 Task: Add a dependency to the task Create a new online platform for online financial planning services , the existing task  Implement a new cloud-based contract review system for a company in the project ControlBridge
Action: Mouse moved to (51, 388)
Screenshot: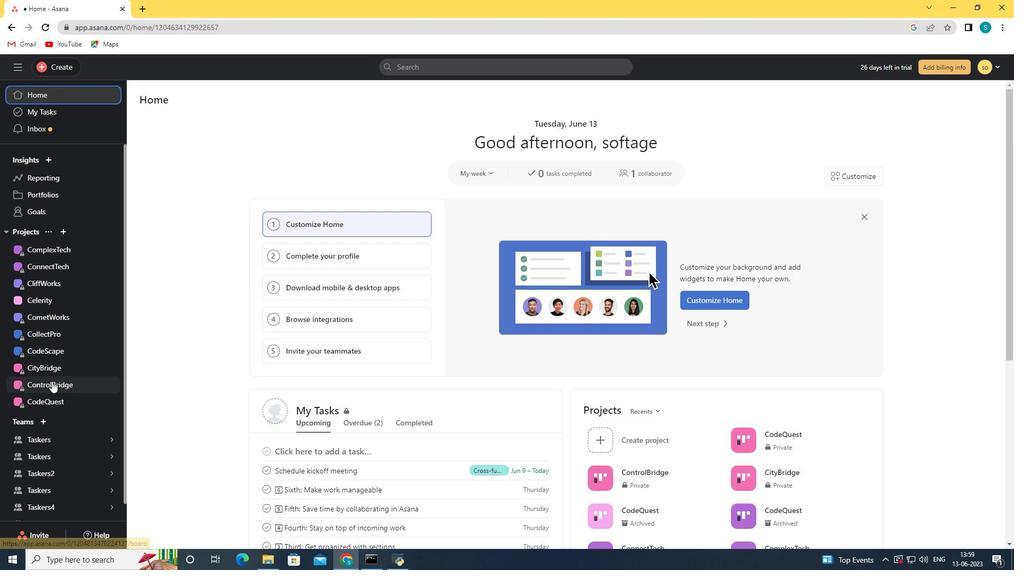 
Action: Mouse pressed left at (51, 388)
Screenshot: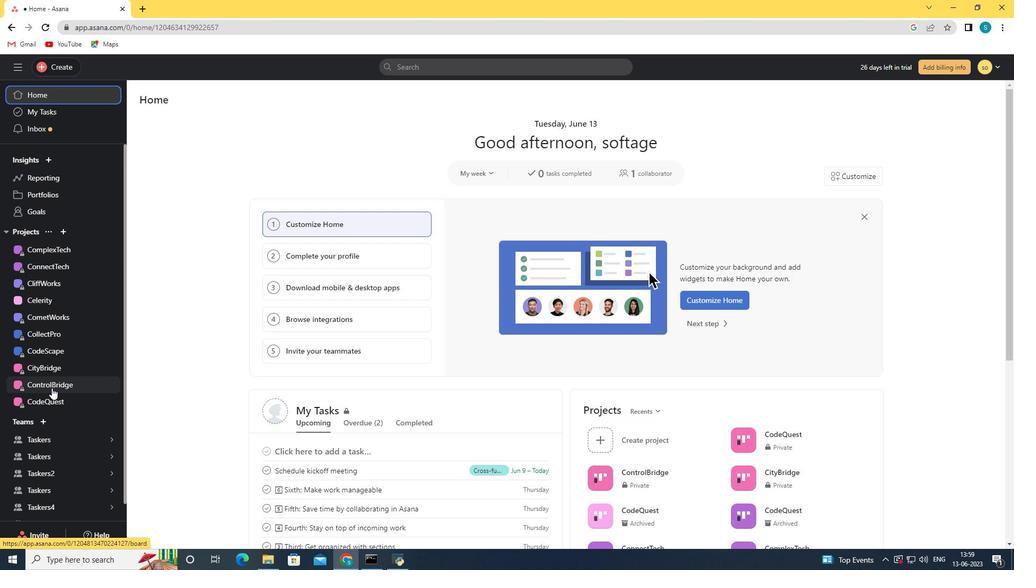 
Action: Mouse moved to (227, 363)
Screenshot: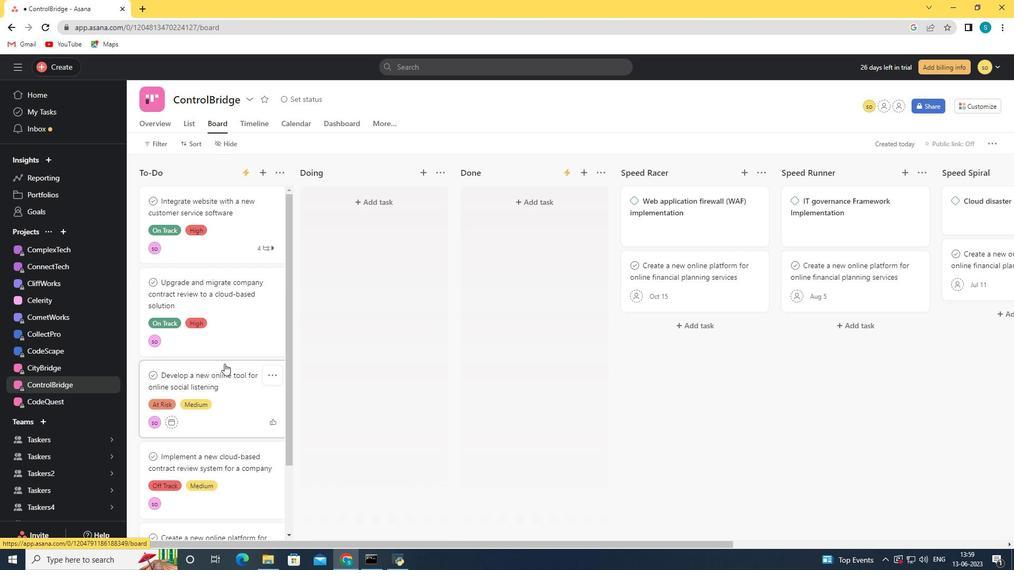 
Action: Mouse scrolled (227, 363) with delta (0, 0)
Screenshot: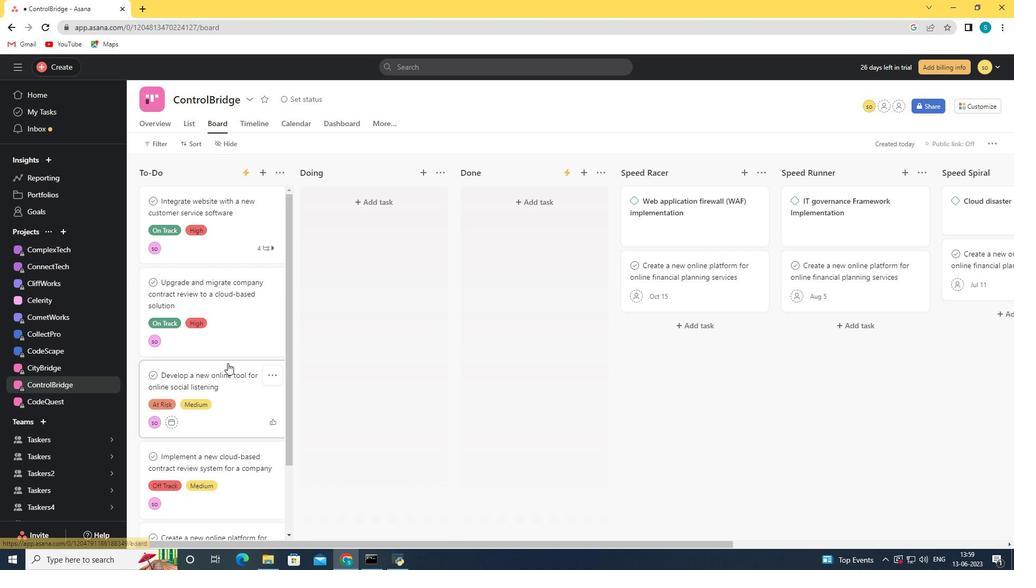 
Action: Mouse scrolled (227, 363) with delta (0, 0)
Screenshot: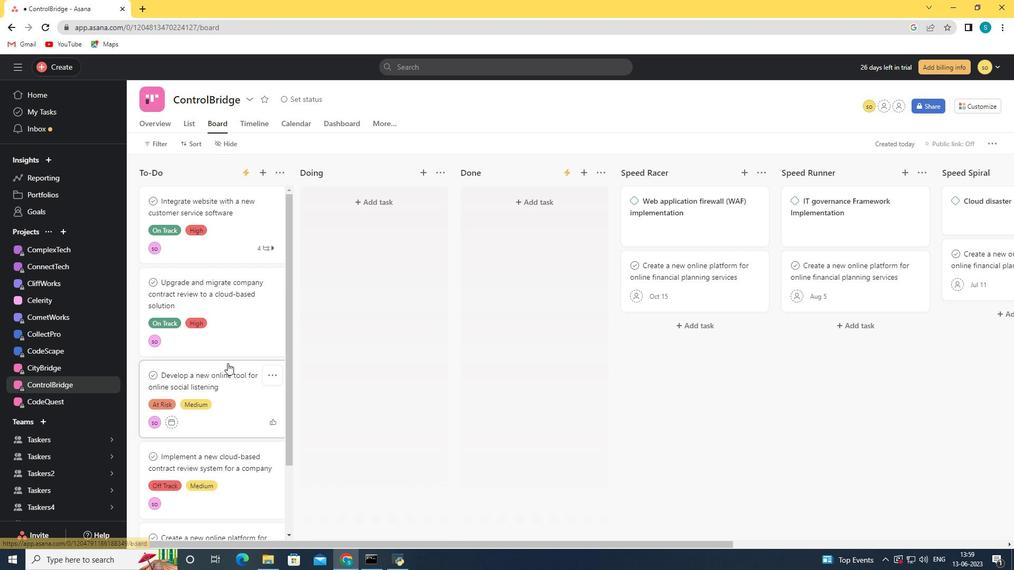 
Action: Mouse moved to (229, 365)
Screenshot: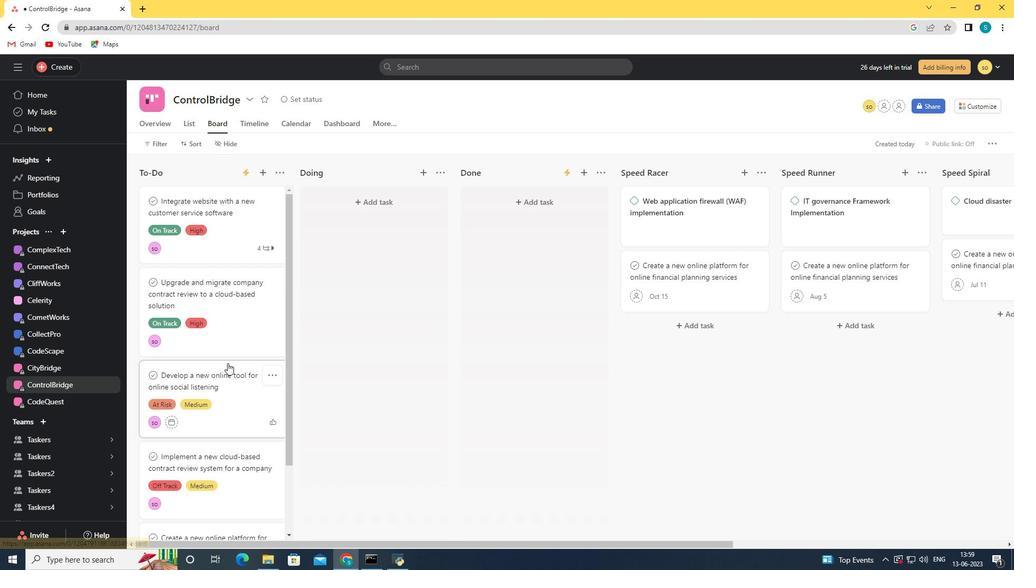 
Action: Mouse scrolled (229, 364) with delta (0, 0)
Screenshot: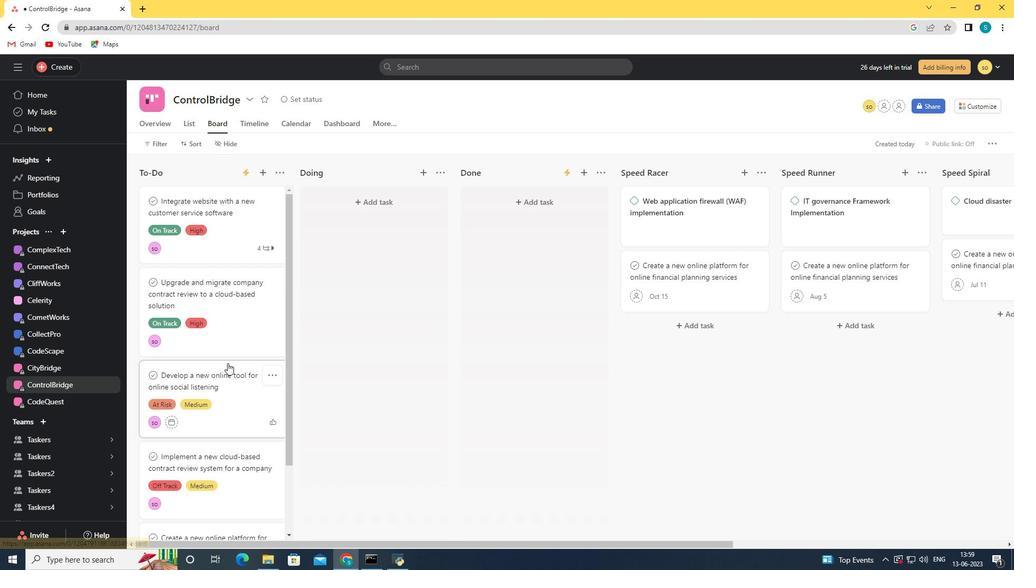 
Action: Mouse moved to (233, 377)
Screenshot: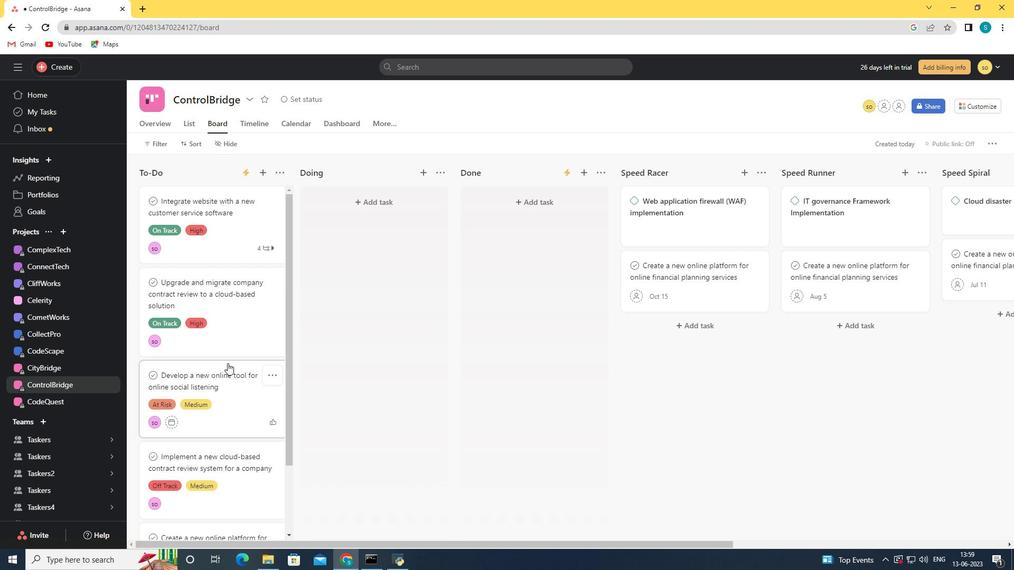 
Action: Mouse scrolled (233, 376) with delta (0, 0)
Screenshot: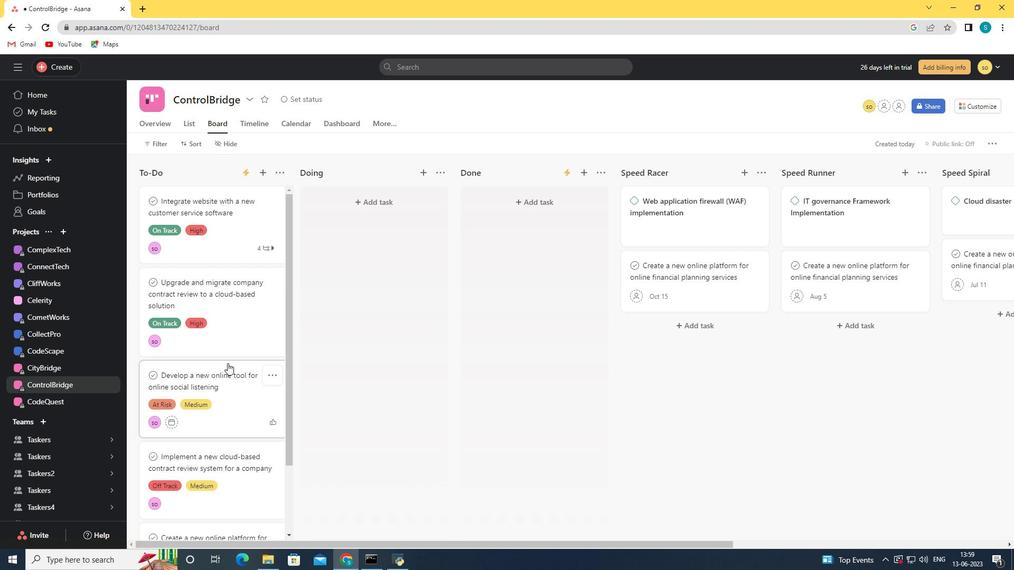 
Action: Mouse moved to (236, 388)
Screenshot: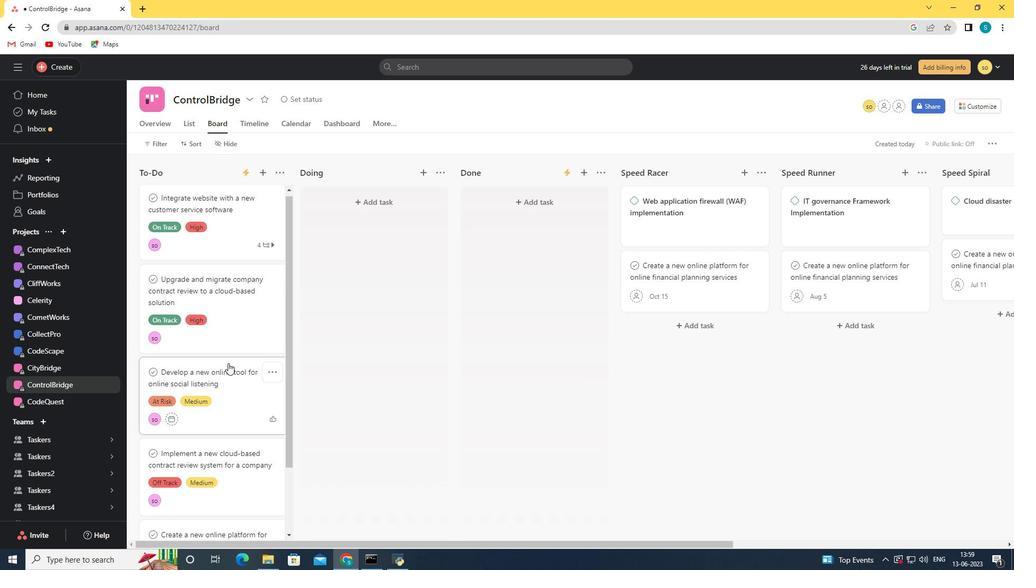 
Action: Mouse scrolled (236, 387) with delta (0, 0)
Screenshot: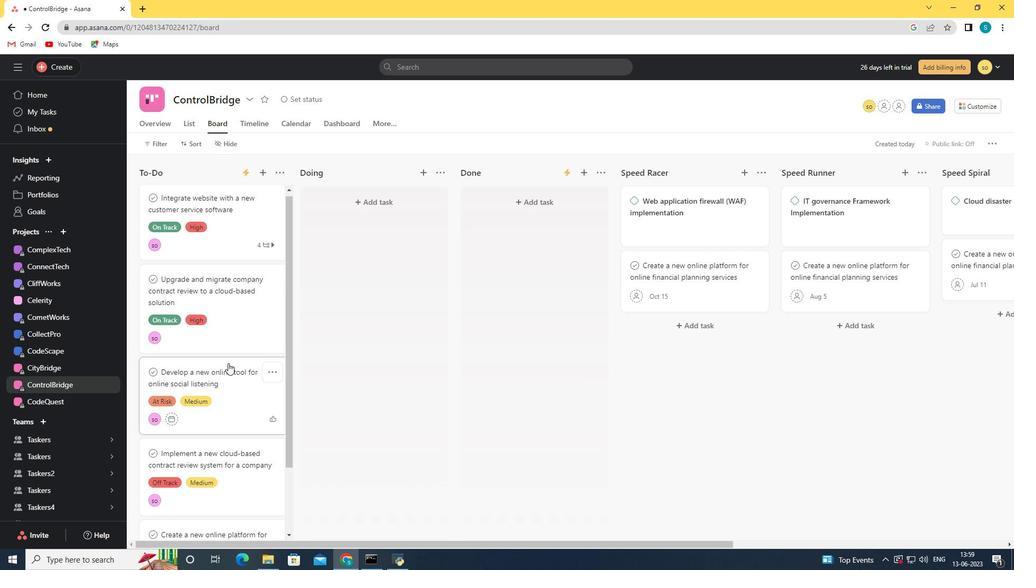
Action: Mouse moved to (254, 473)
Screenshot: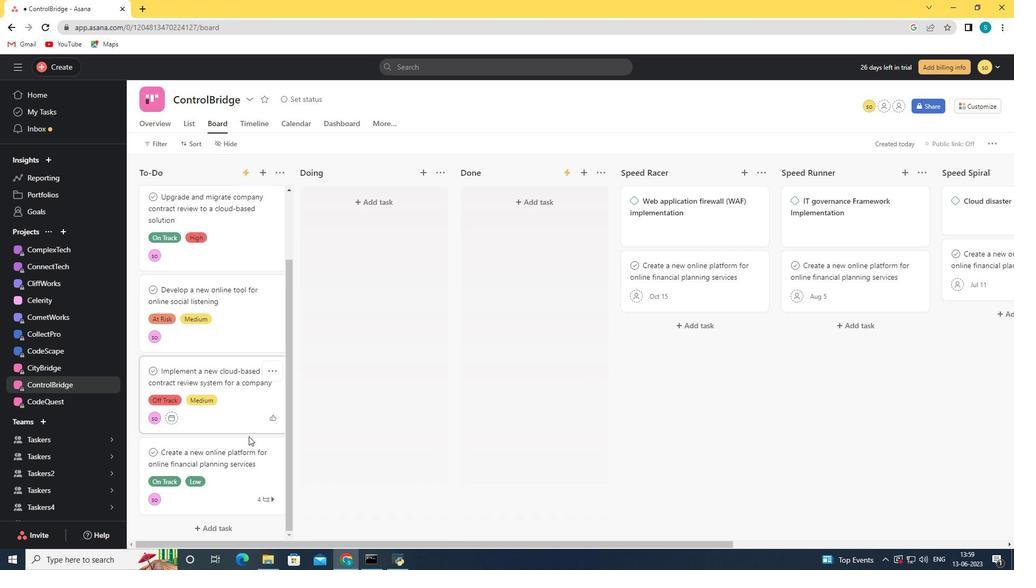 
Action: Mouse pressed left at (254, 473)
Screenshot: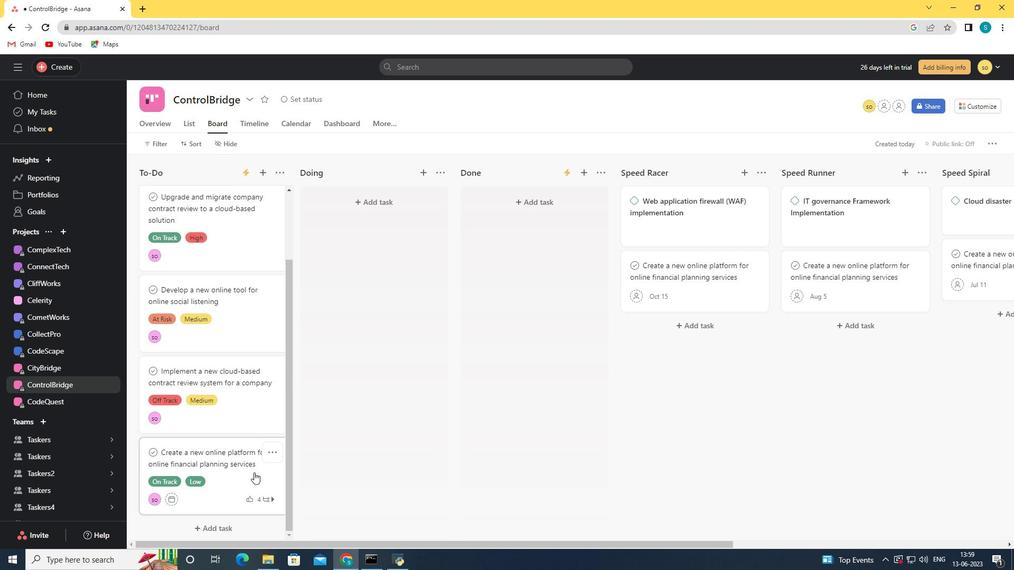 
Action: Mouse moved to (825, 306)
Screenshot: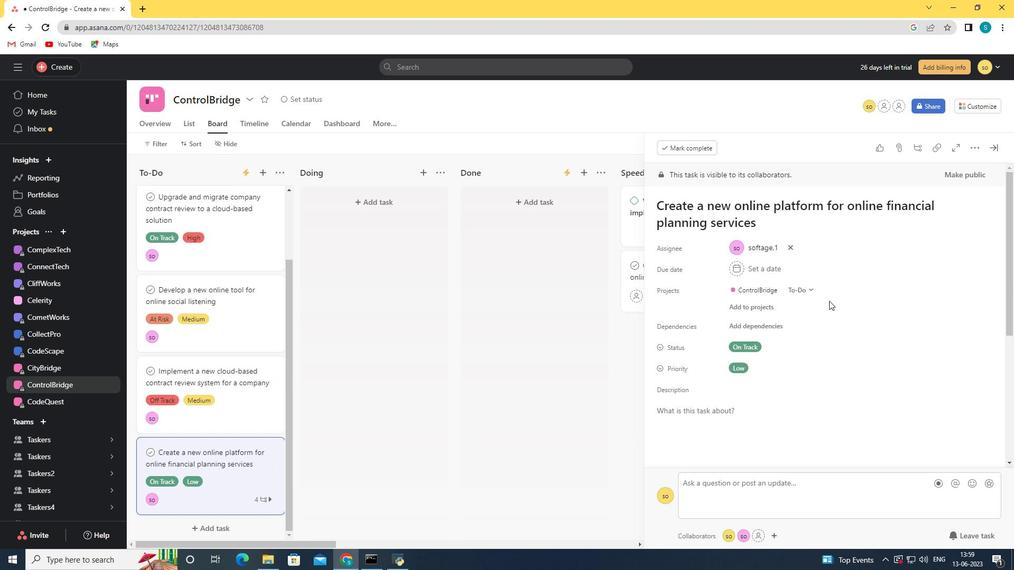 
Action: Mouse scrolled (825, 306) with delta (0, 0)
Screenshot: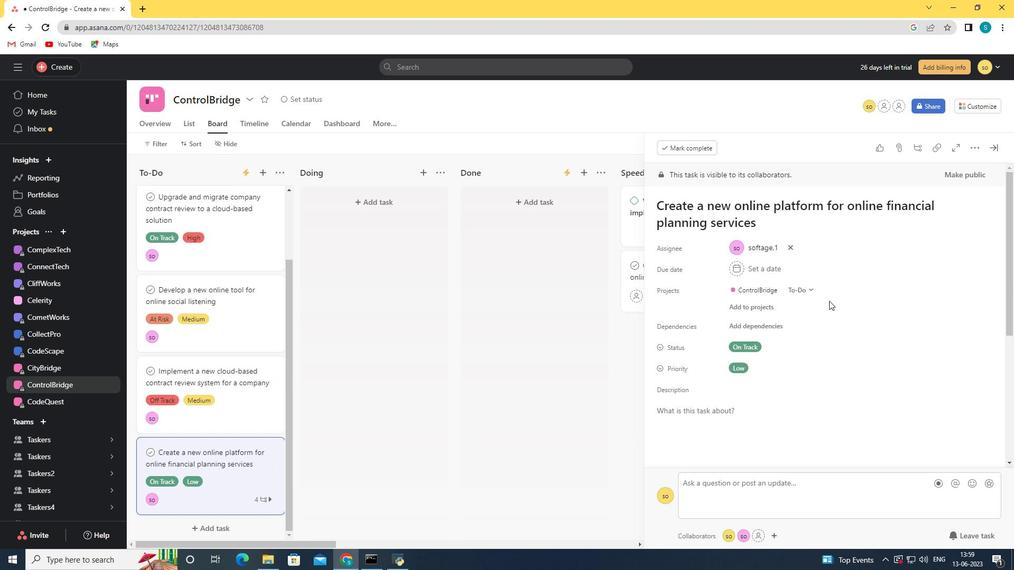 
Action: Mouse moved to (744, 271)
Screenshot: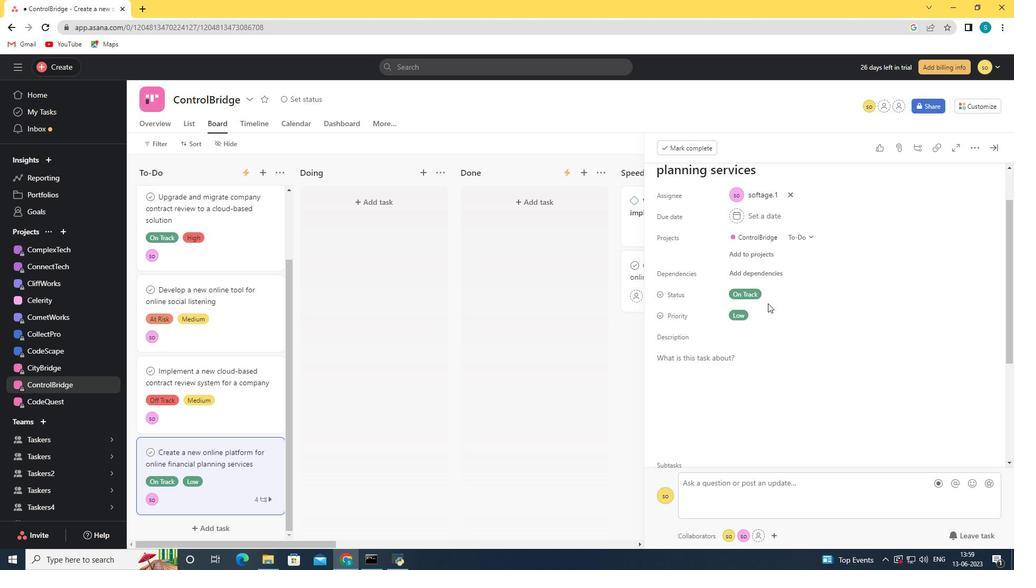 
Action: Mouse pressed left at (744, 271)
Screenshot: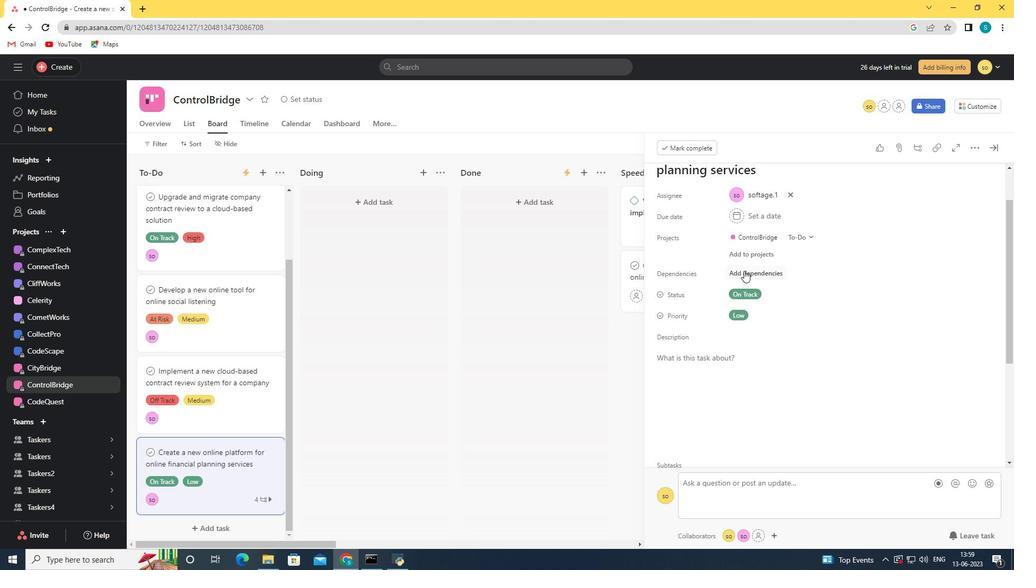 
Action: Mouse moved to (819, 275)
Screenshot: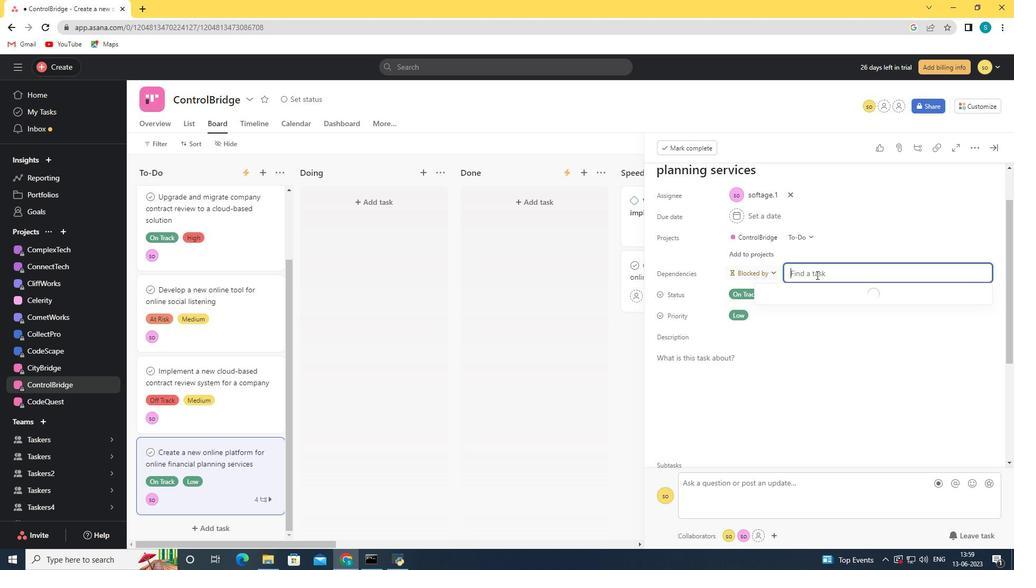 
Action: Key pressed <Key.shift>Implement<Key.space>a<Key.space>new<Key.space>cloud-based<Key.space>contract<Key.space>review<Key.space>system
Screenshot: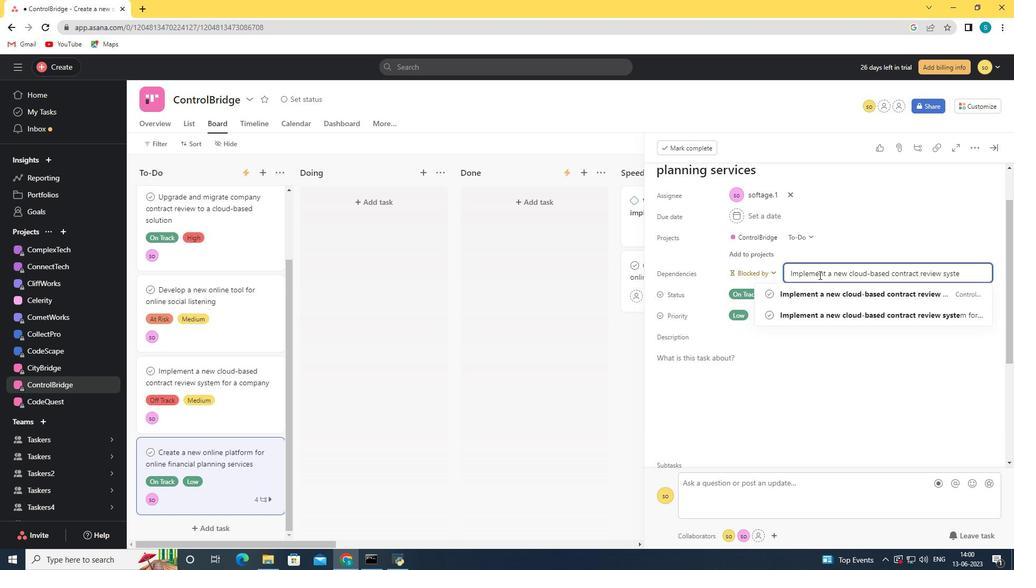 
Action: Mouse moved to (929, 311)
Screenshot: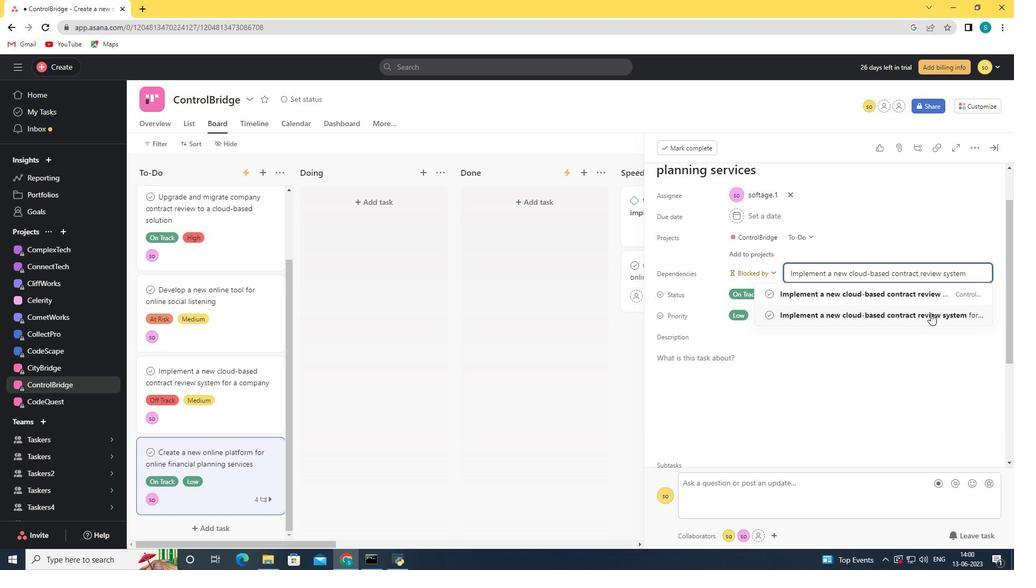 
Action: Mouse pressed left at (929, 311)
Screenshot: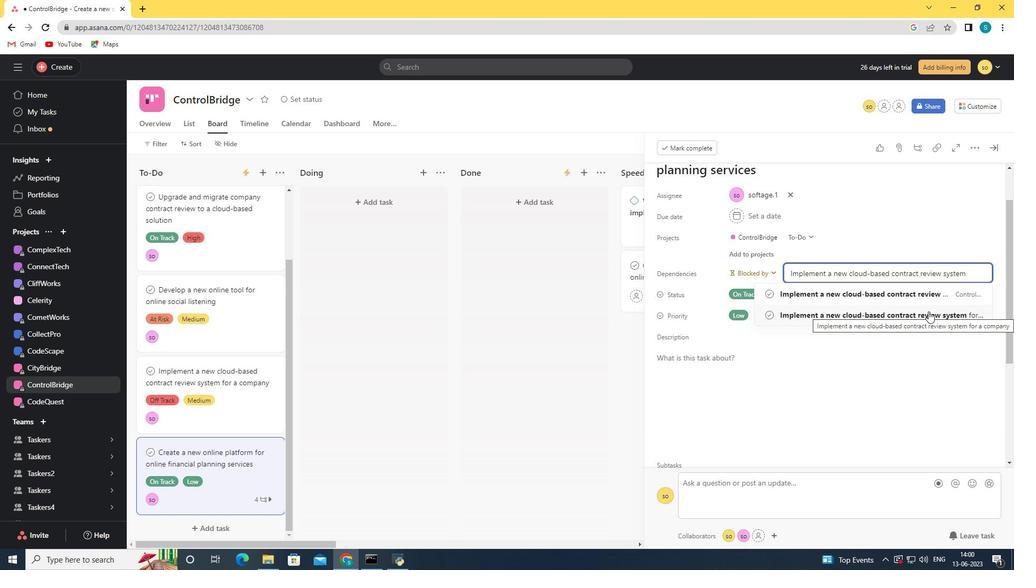 
Action: Mouse moved to (951, 256)
Screenshot: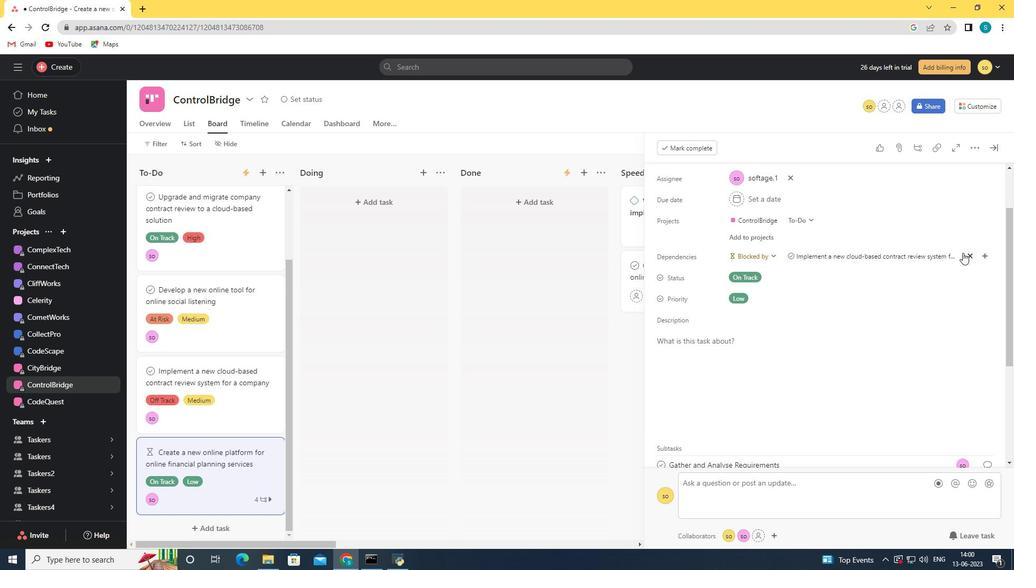 
Action: Mouse scrolled (951, 255) with delta (0, 0)
Screenshot: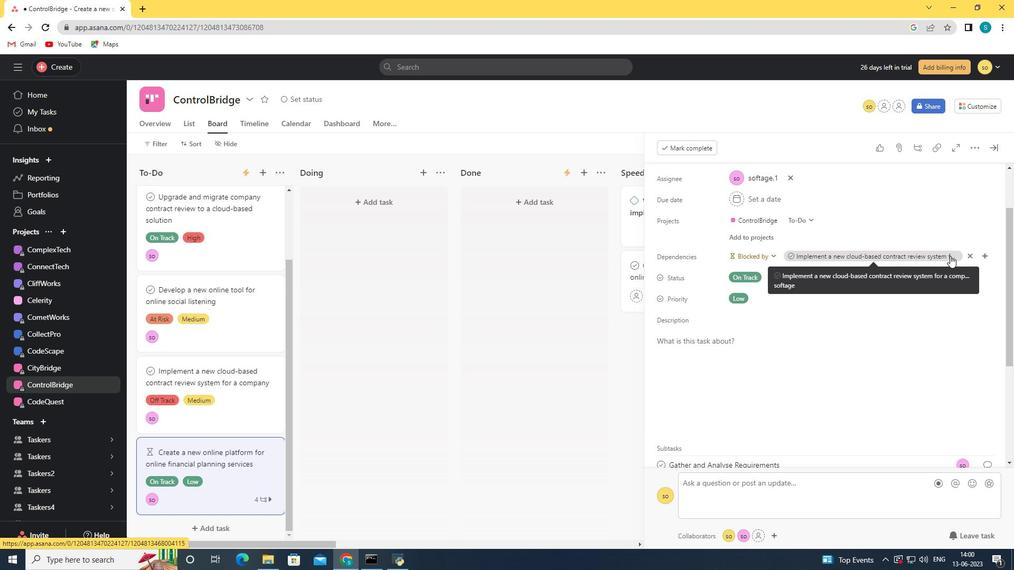 
Action: Mouse moved to (931, 388)
Screenshot: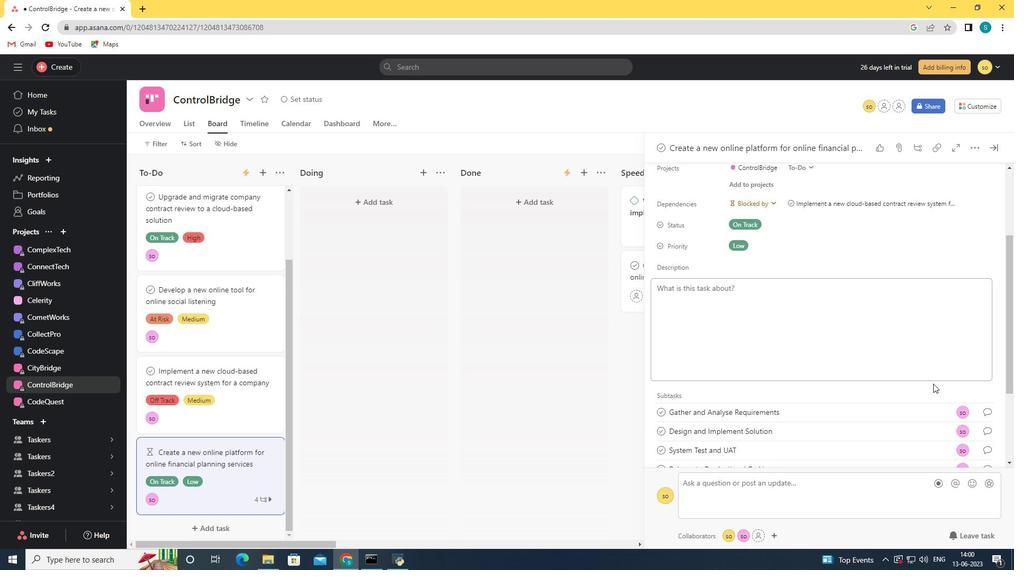 
Action: Mouse scrolled (931, 387) with delta (0, 0)
Screenshot: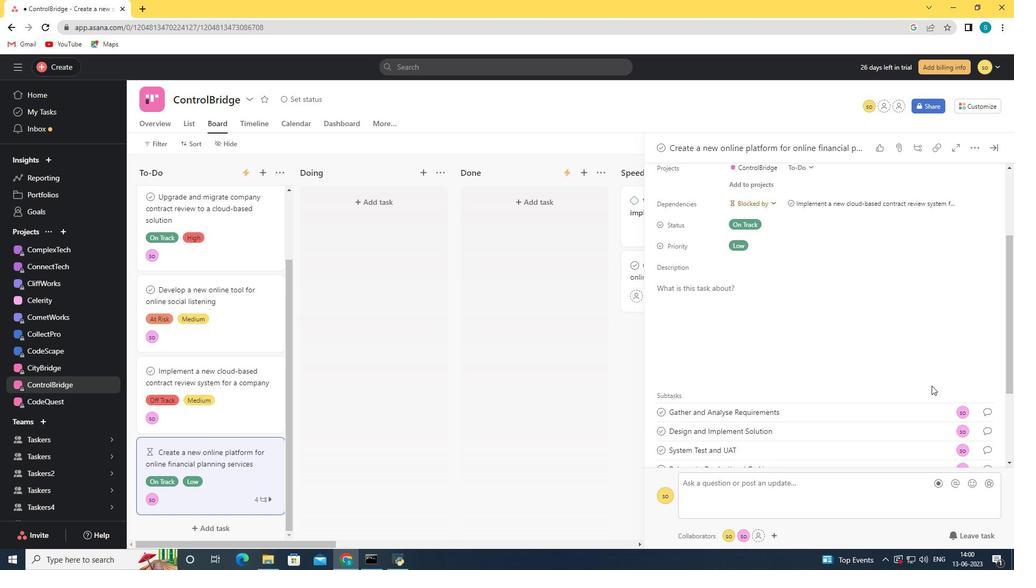 
Action: Mouse scrolled (931, 387) with delta (0, 0)
Screenshot: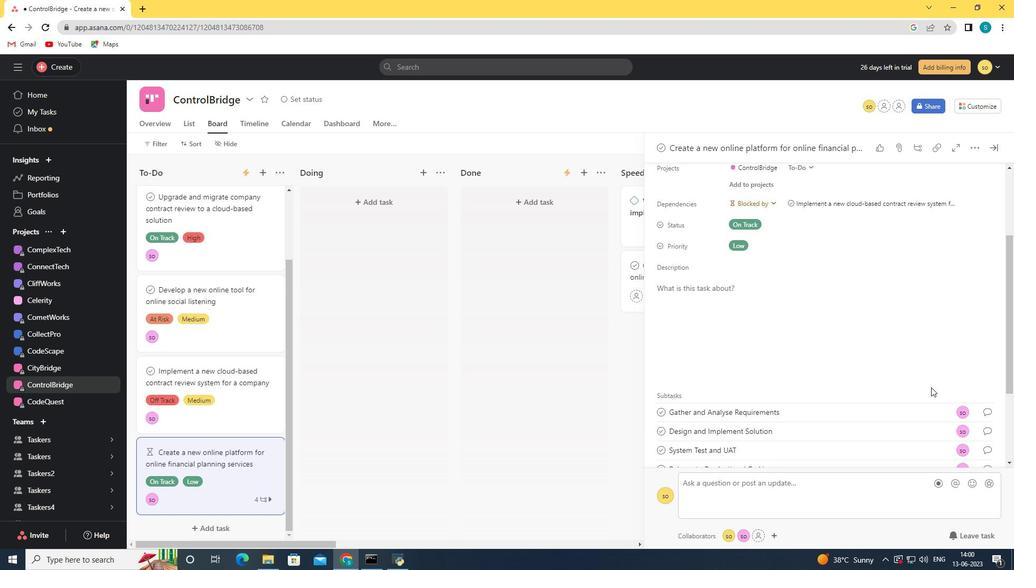 
Action: Mouse scrolled (931, 387) with delta (0, 0)
Screenshot: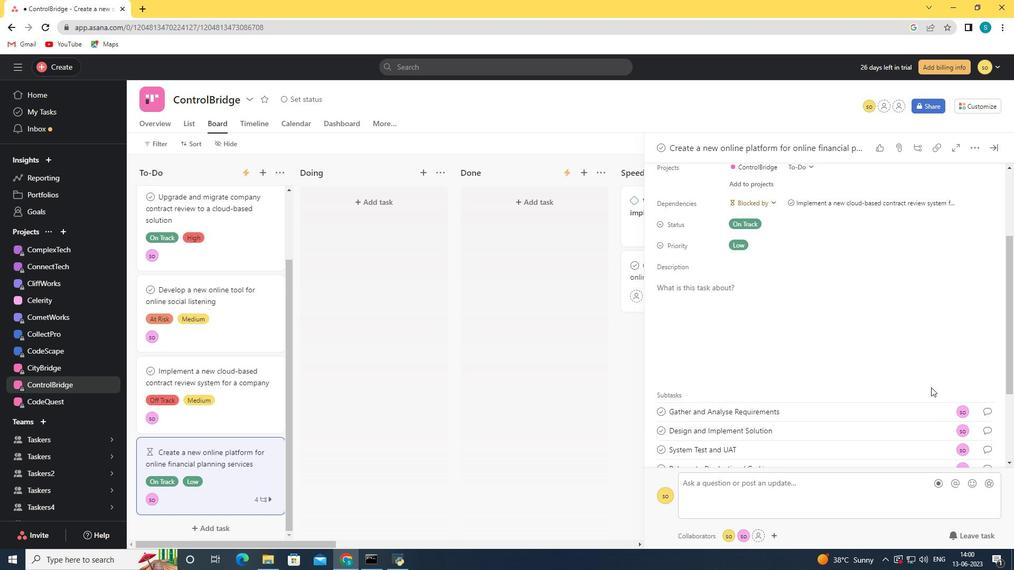 
Action: Mouse scrolled (931, 388) with delta (0, 0)
Screenshot: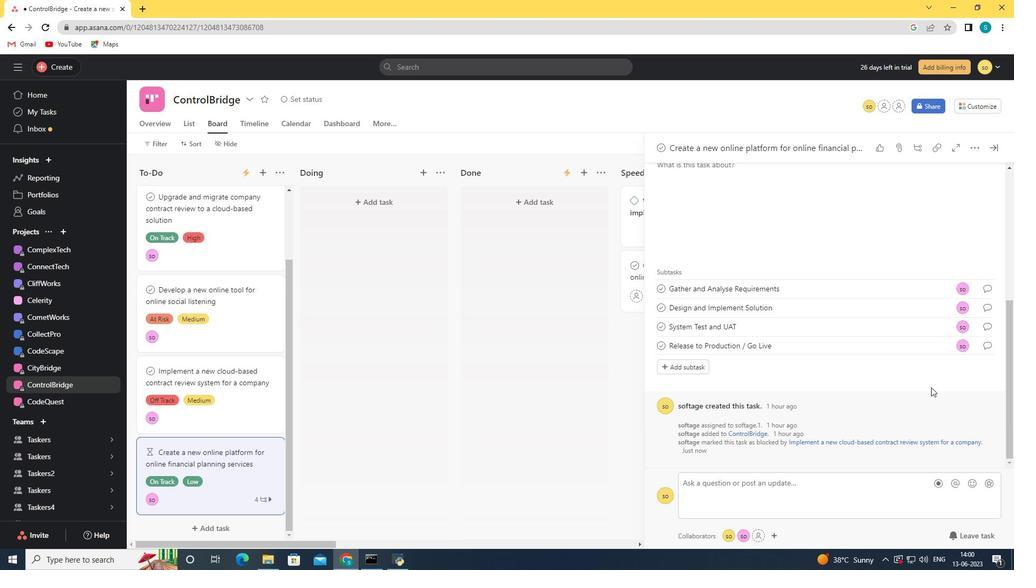 
Action: Mouse moved to (930, 384)
Screenshot: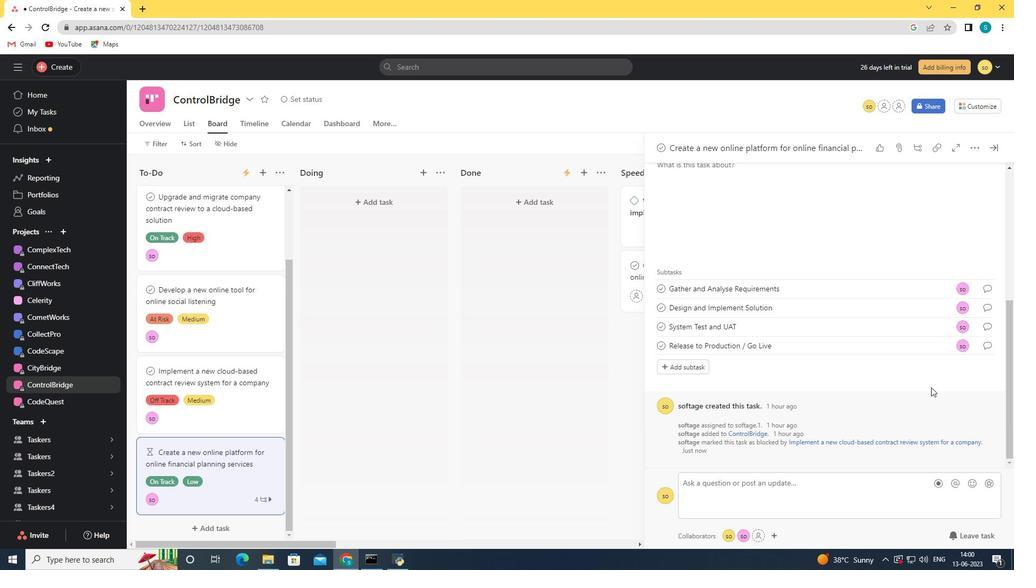 
Action: Mouse scrolled (930, 383) with delta (0, 0)
Screenshot: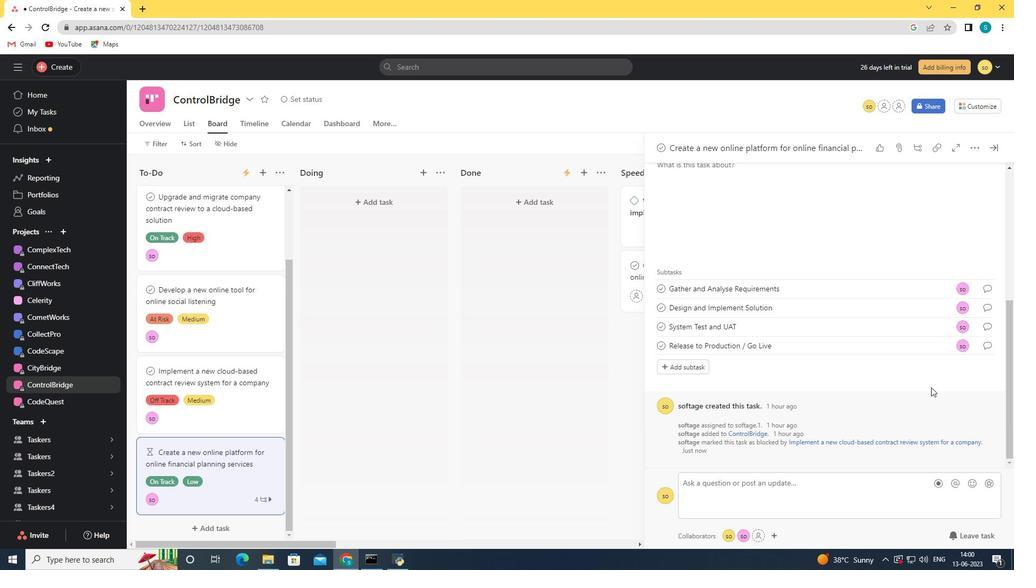 
Action: Mouse moved to (930, 382)
Screenshot: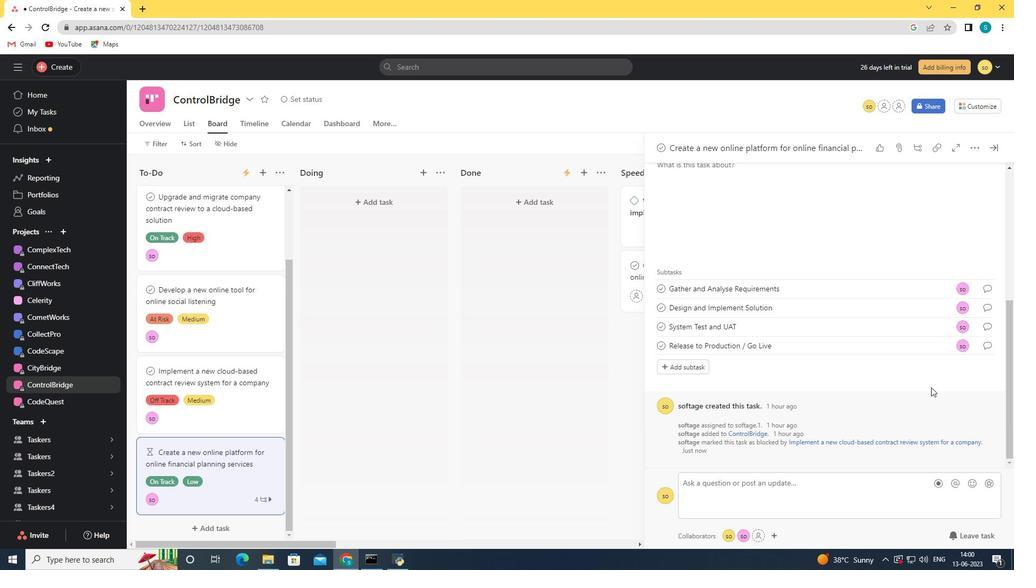 
Action: Mouse scrolled (930, 383) with delta (0, 0)
Screenshot: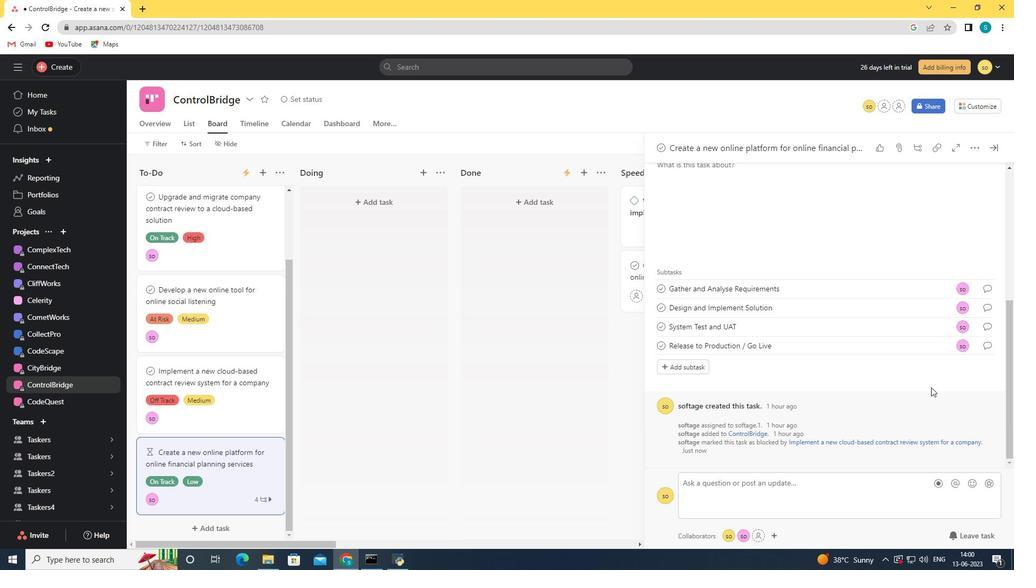 
Action: Mouse moved to (929, 380)
Screenshot: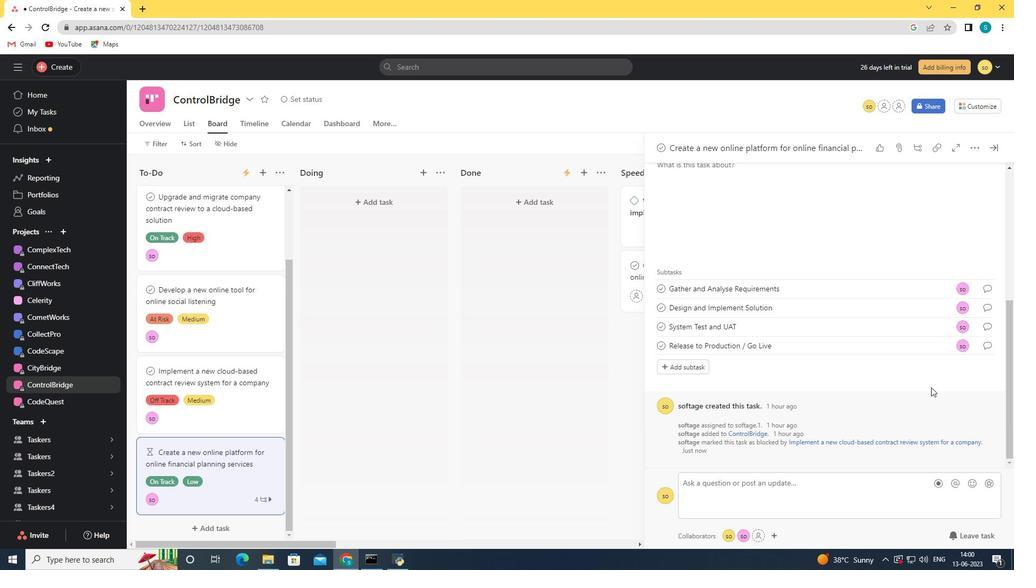 
Action: Mouse scrolled (929, 380) with delta (0, 0)
Screenshot: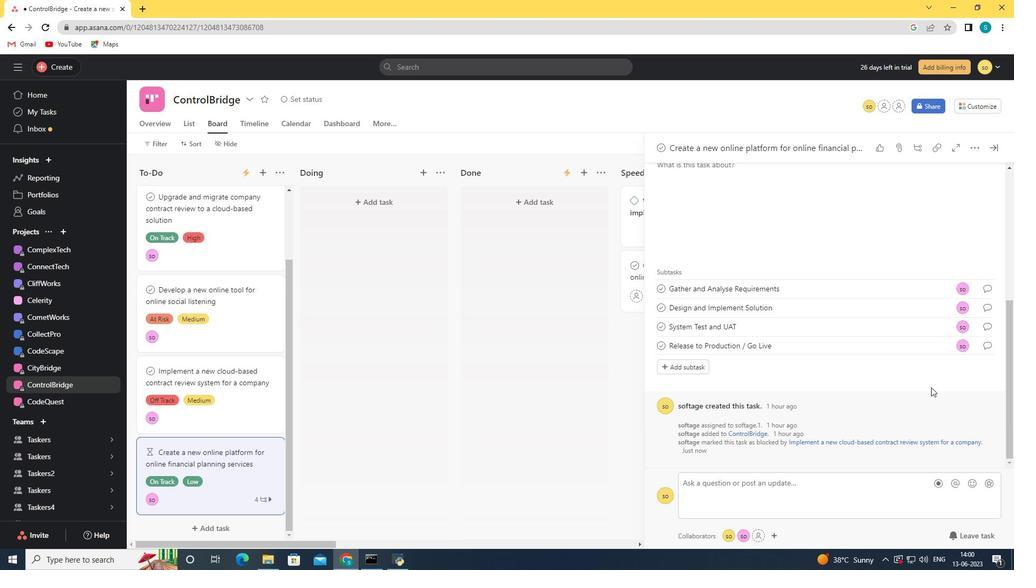 
Action: Mouse moved to (929, 375)
Screenshot: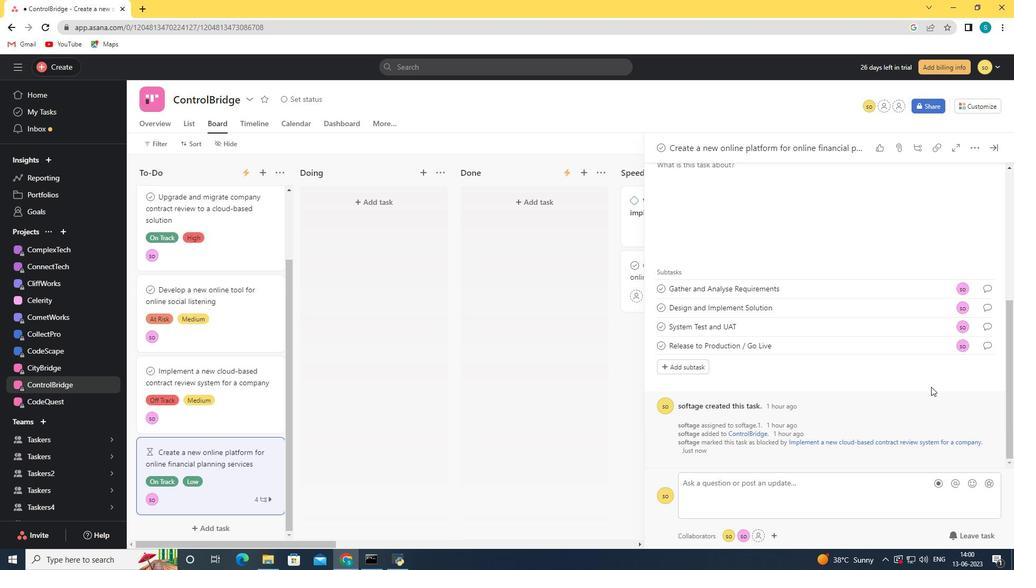 
Action: Mouse scrolled (929, 375) with delta (0, 0)
Screenshot: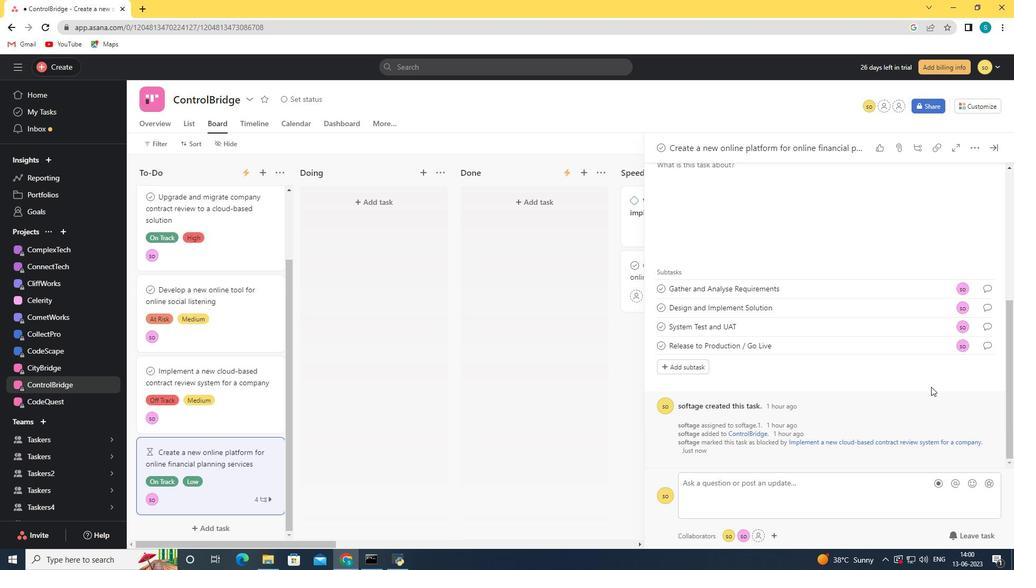
Action: Mouse moved to (929, 374)
Screenshot: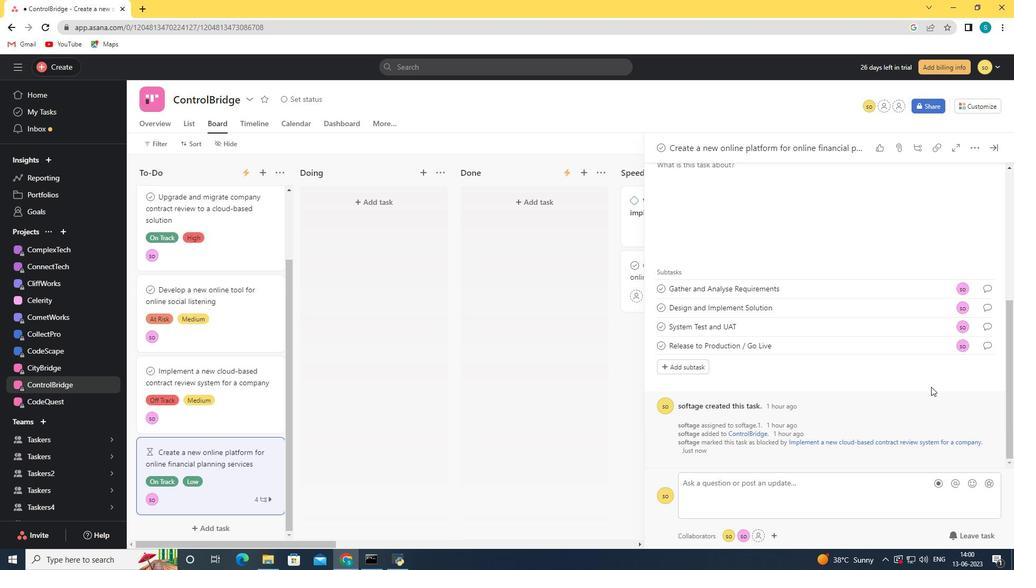 
Action: Mouse scrolled (929, 375) with delta (0, 0)
Screenshot: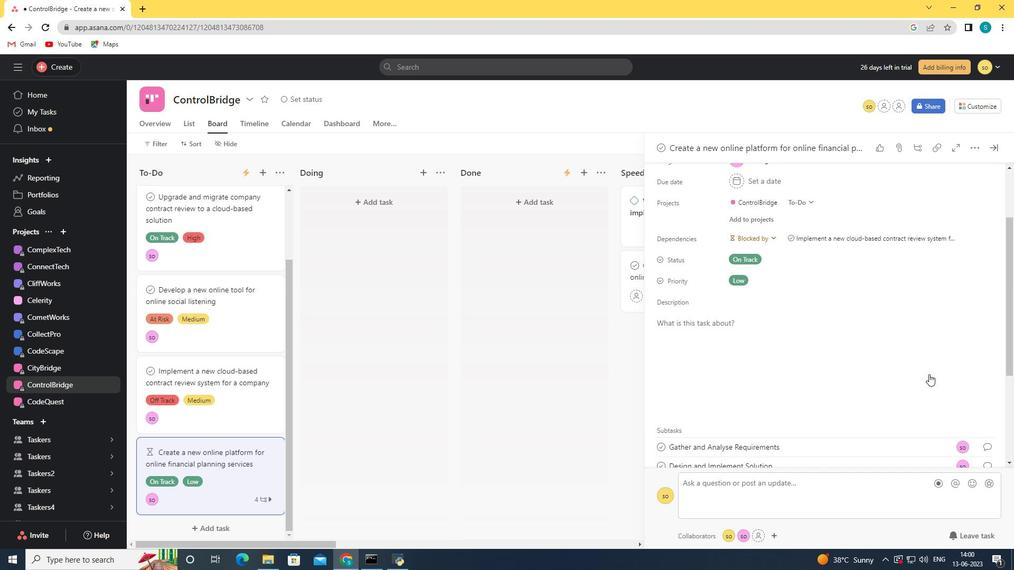 
Action: Mouse scrolled (929, 375) with delta (0, 0)
Screenshot: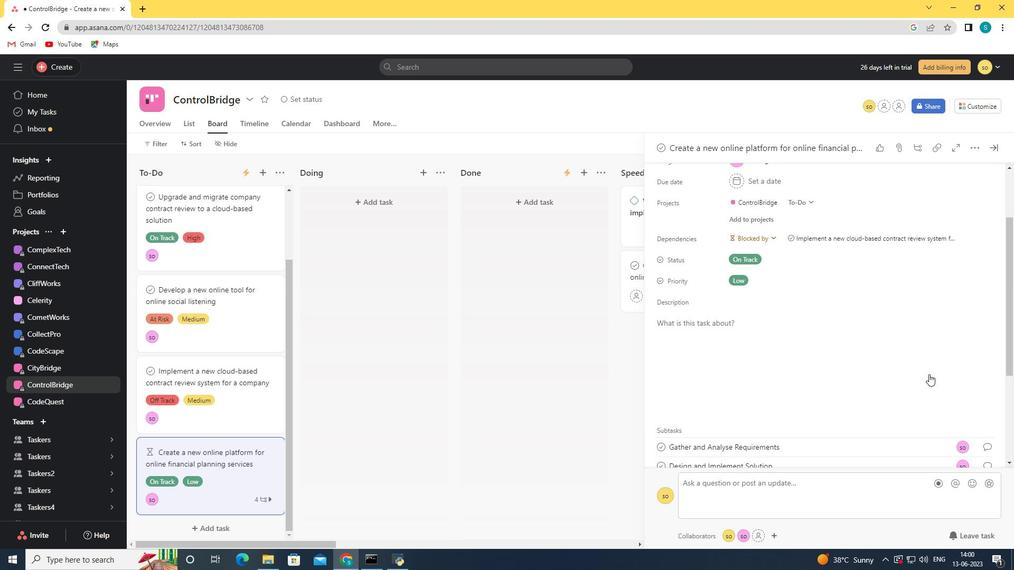 
Action: Mouse scrolled (929, 375) with delta (0, 0)
Screenshot: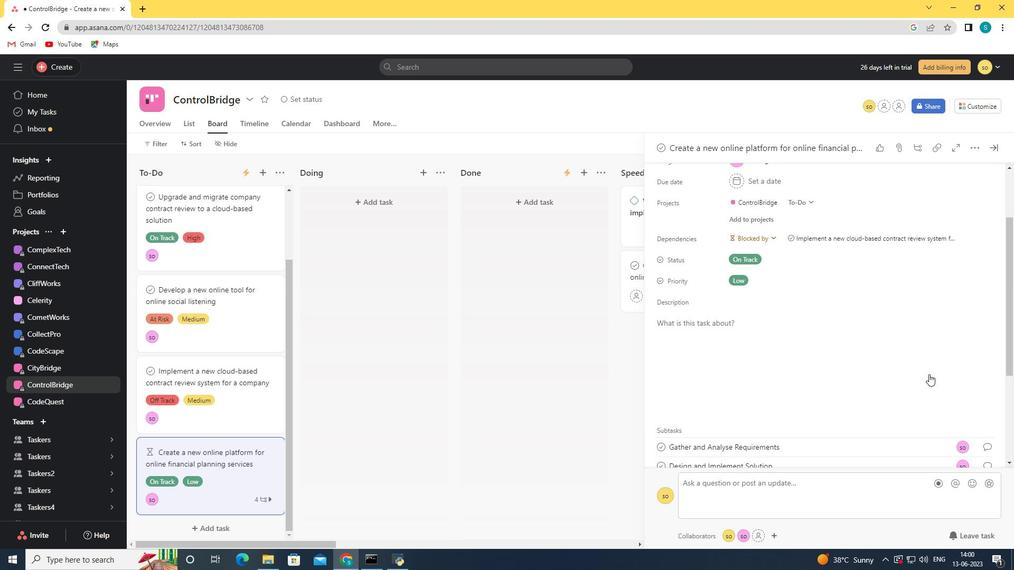 
Action: Mouse moved to (928, 371)
Screenshot: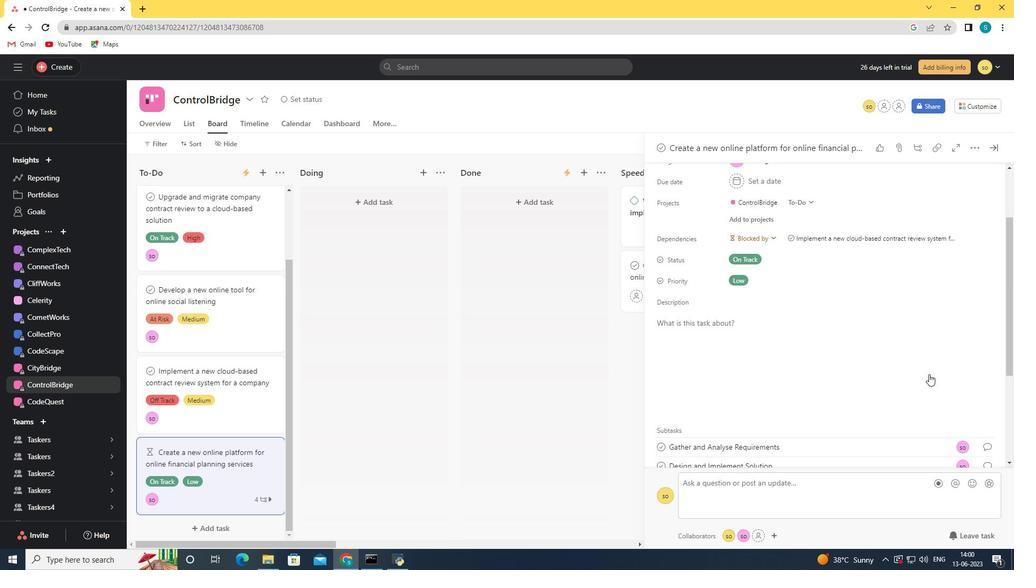 
Action: Mouse scrolled (928, 372) with delta (0, 0)
Screenshot: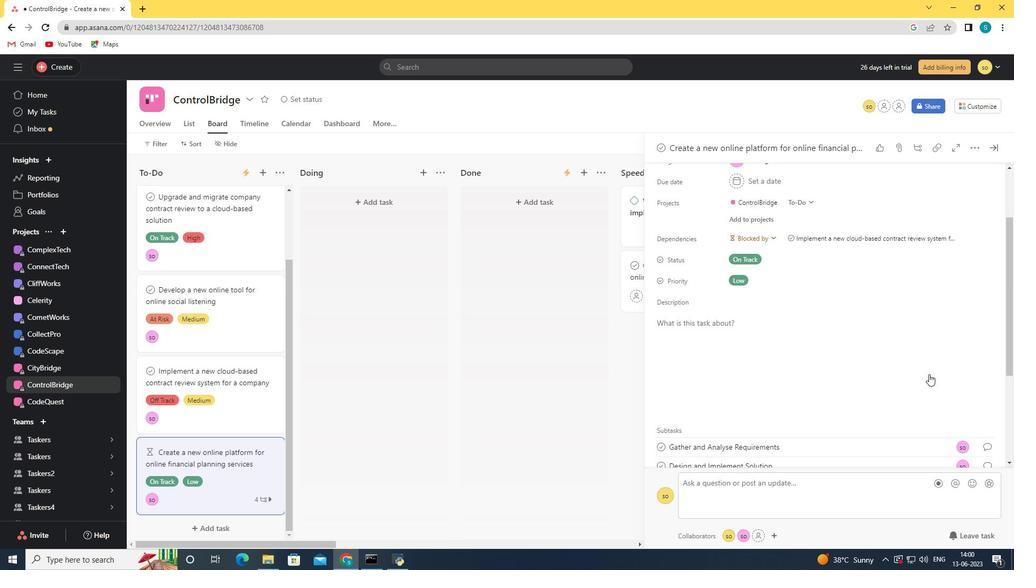 
Action: Mouse moved to (997, 143)
Screenshot: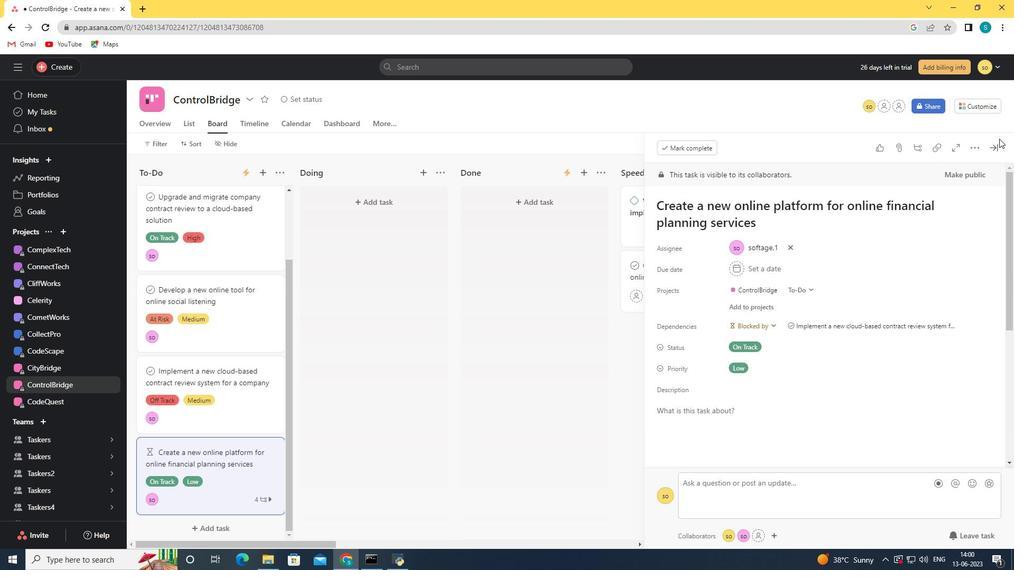 
Action: Mouse pressed left at (997, 143)
Screenshot: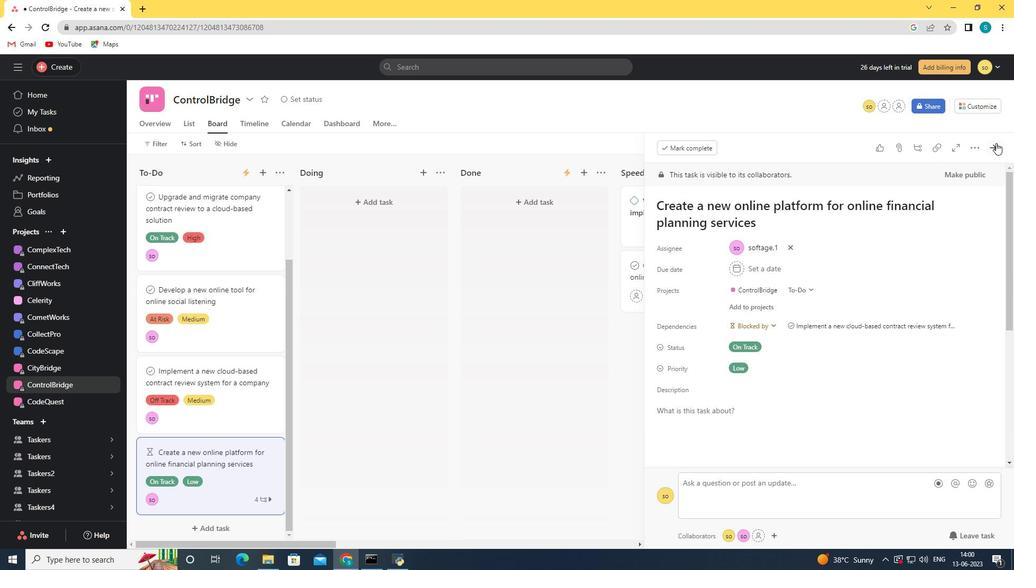 
Action: Mouse moved to (499, 377)
Screenshot: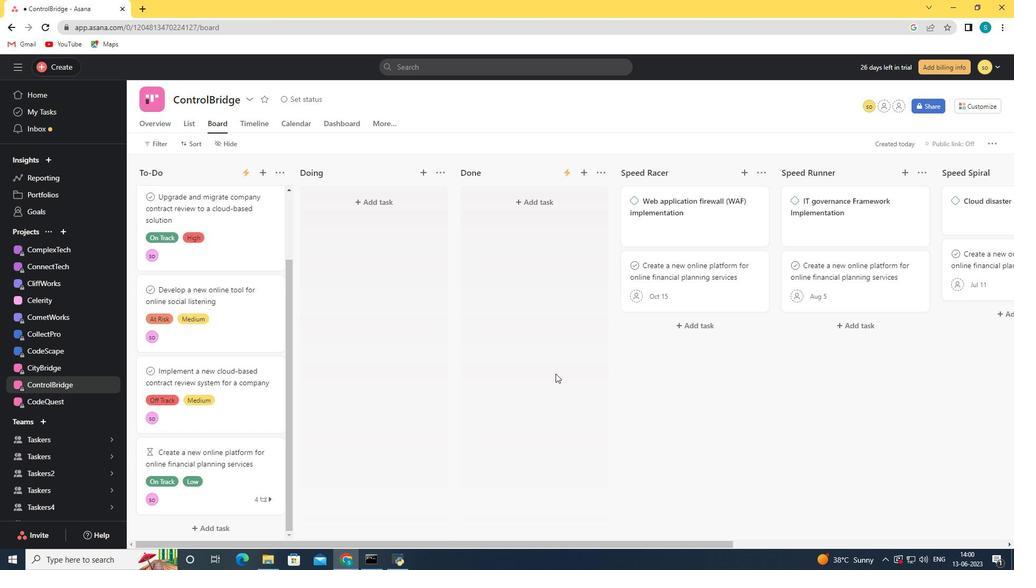
